 Task: Look for properties with EV chargers in Brooklyn.
Action: Mouse moved to (1124, 162)
Screenshot: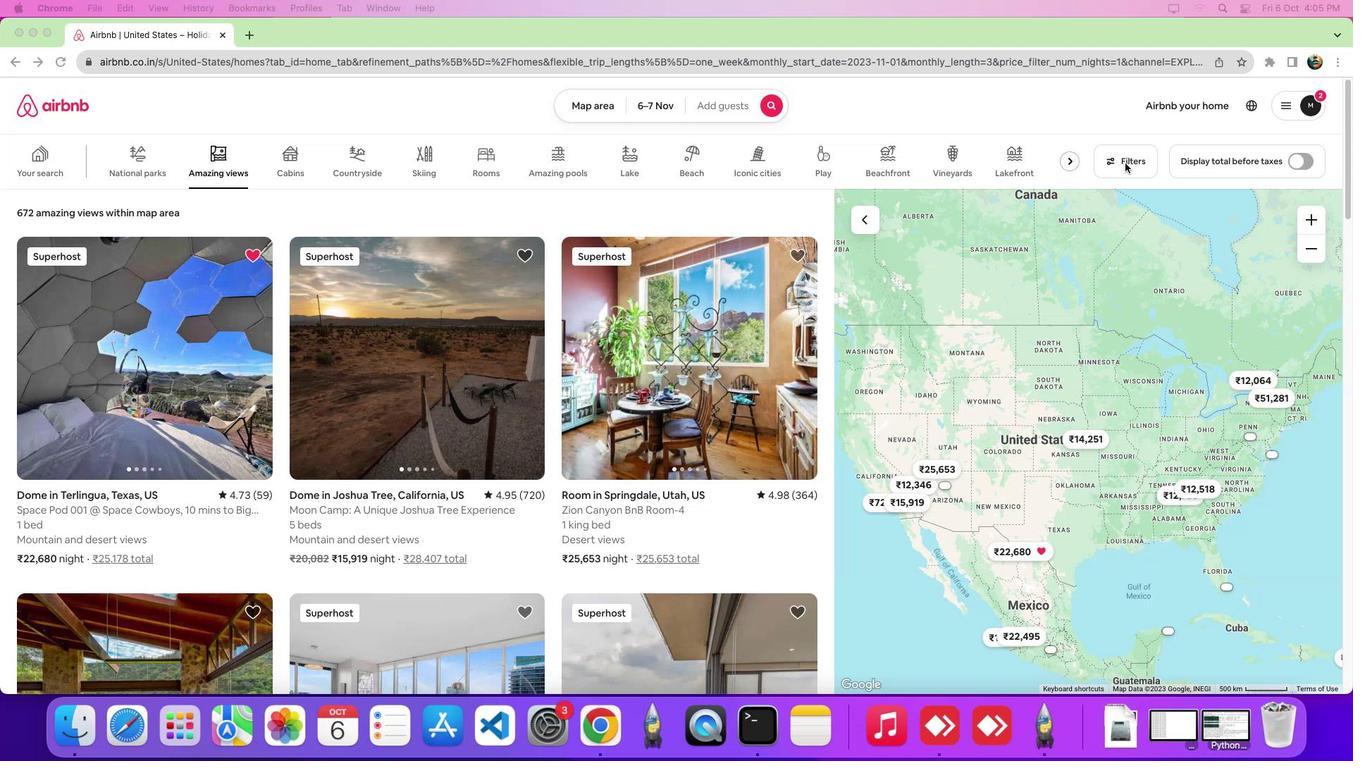 
Action: Mouse pressed left at (1124, 162)
Screenshot: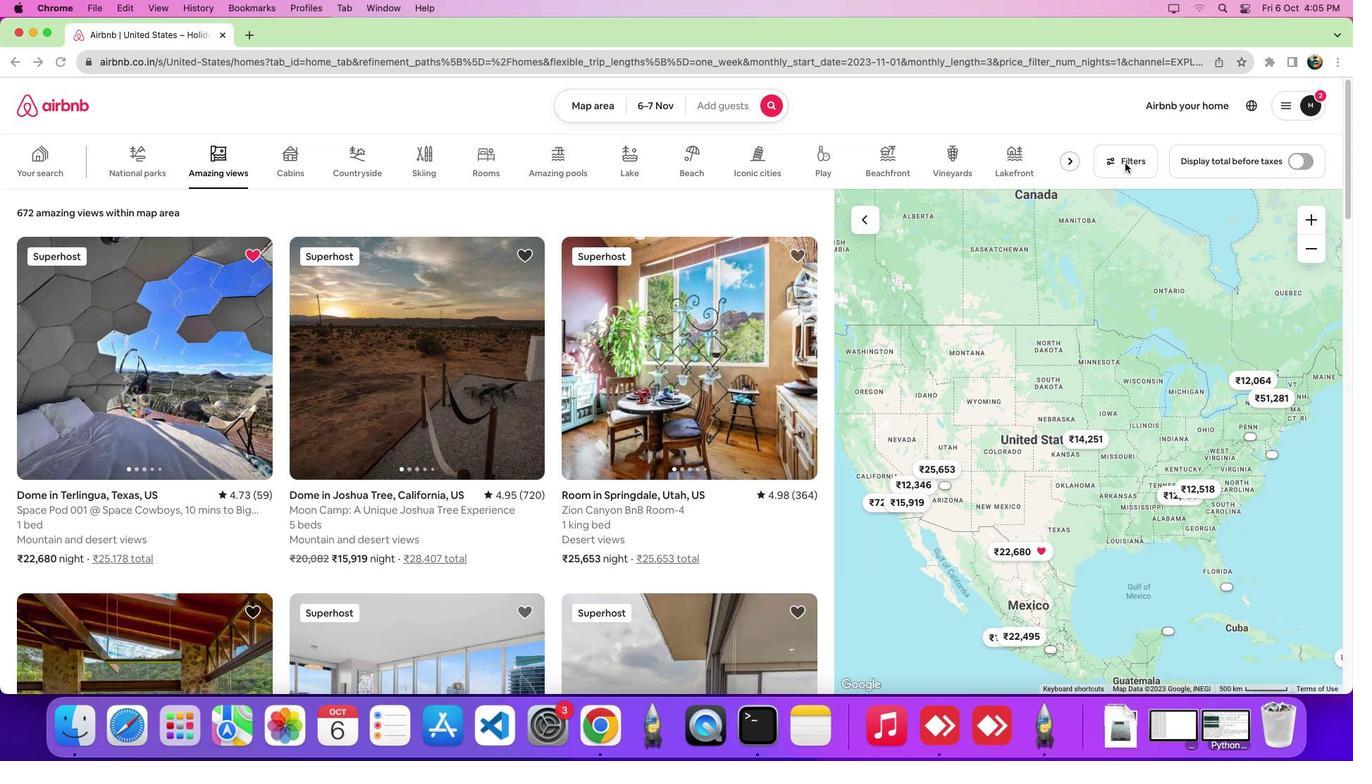 
Action: Mouse pressed left at (1124, 162)
Screenshot: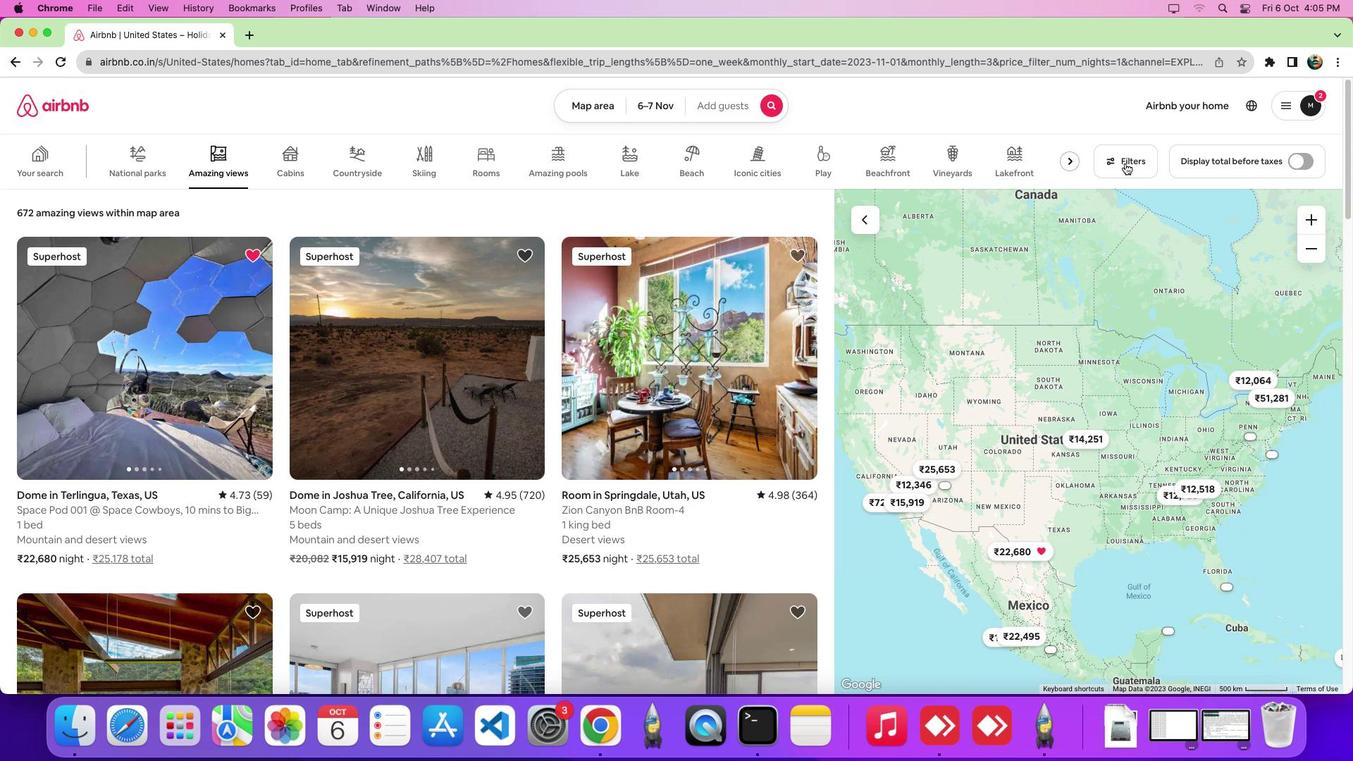 
Action: Mouse moved to (682, 246)
Screenshot: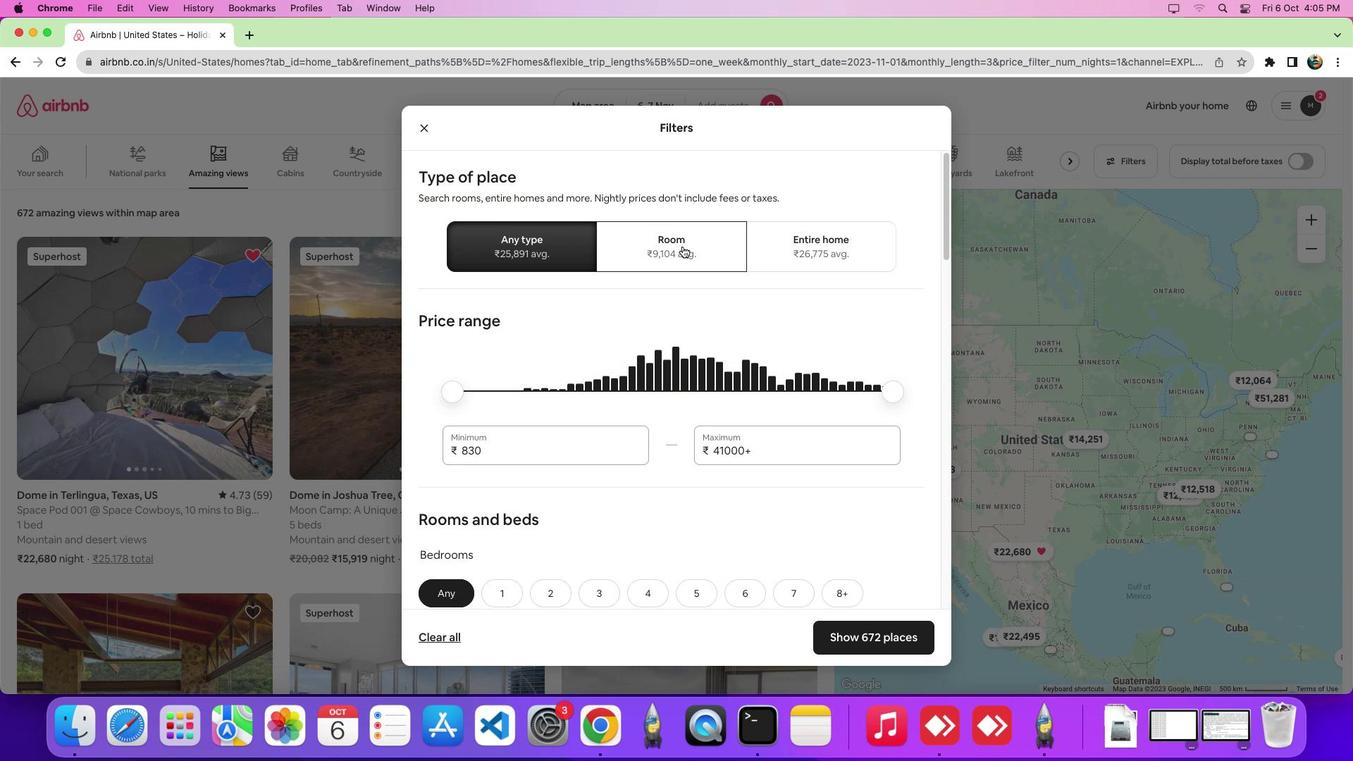 
Action: Mouse pressed left at (682, 246)
Screenshot: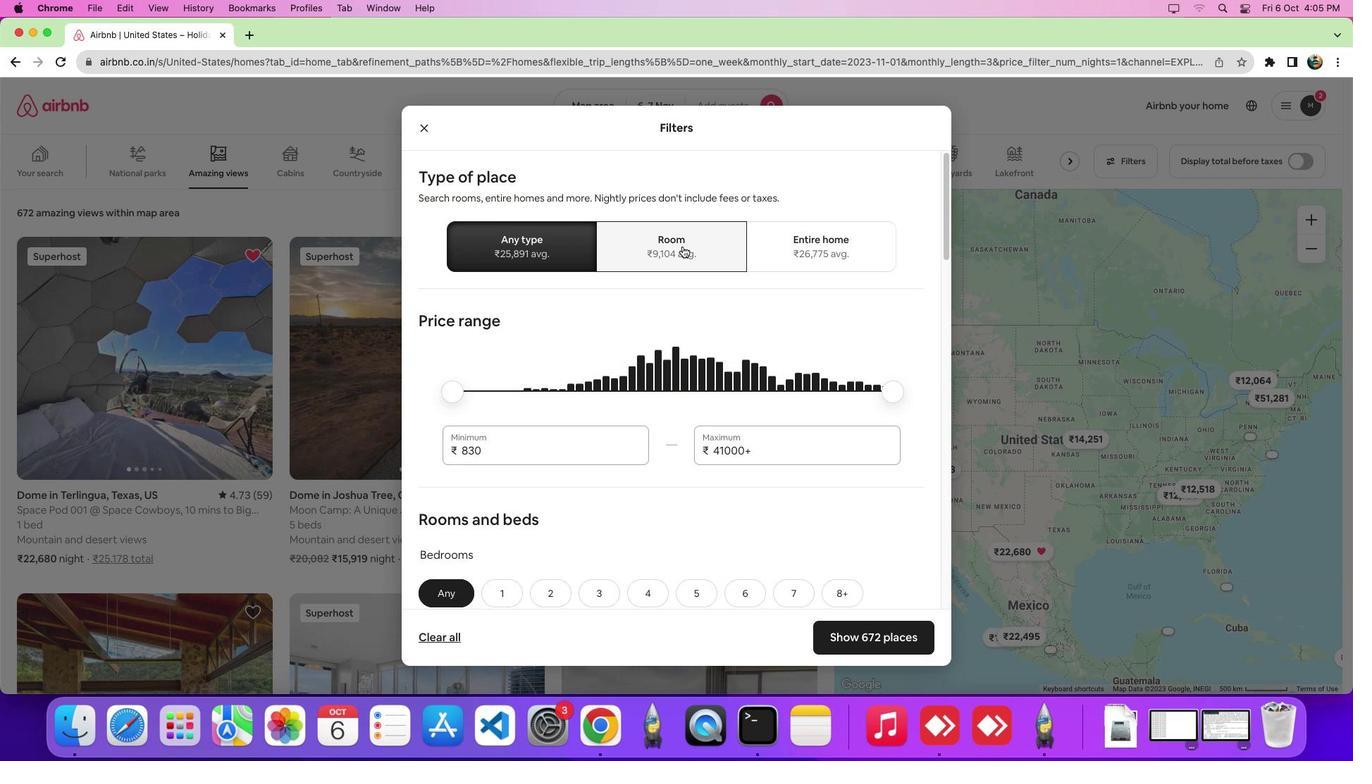 
Action: Mouse moved to (684, 372)
Screenshot: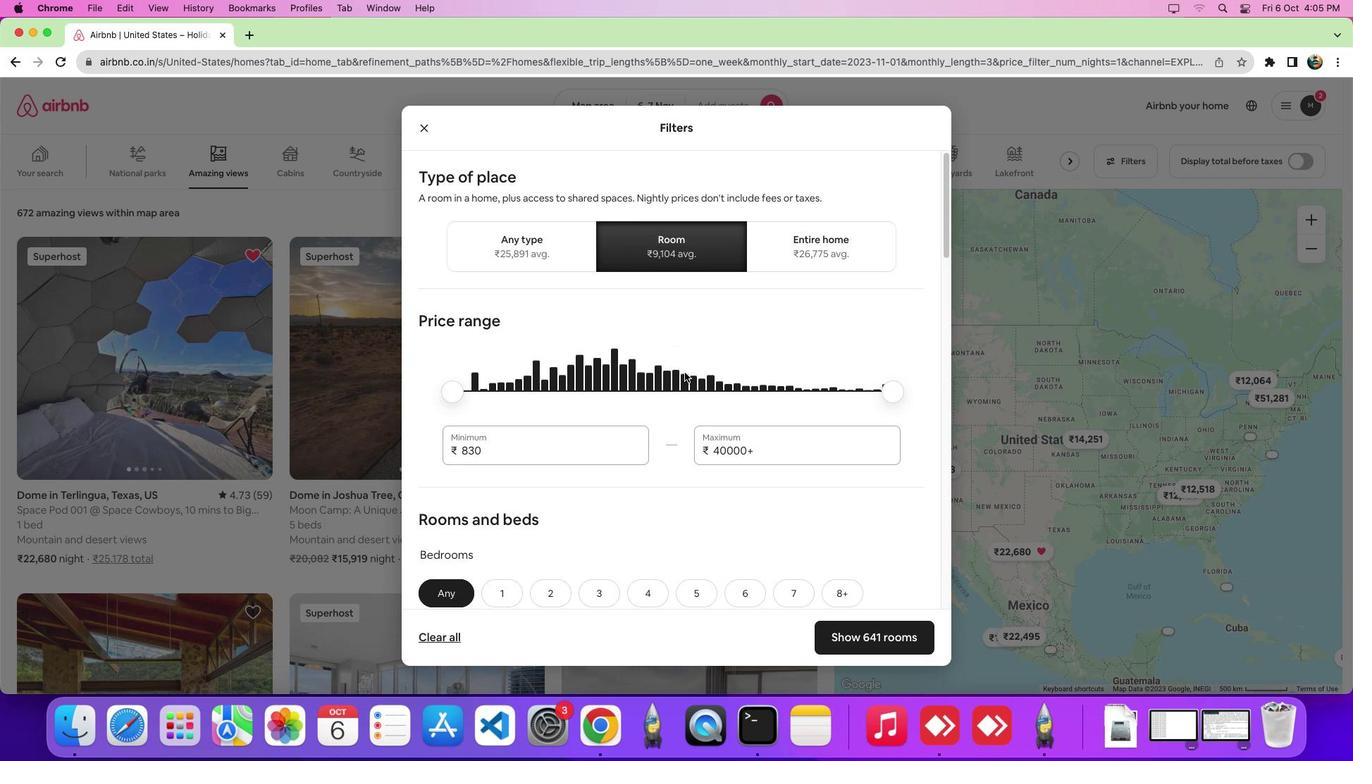 
Action: Mouse scrolled (684, 372) with delta (0, 0)
Screenshot: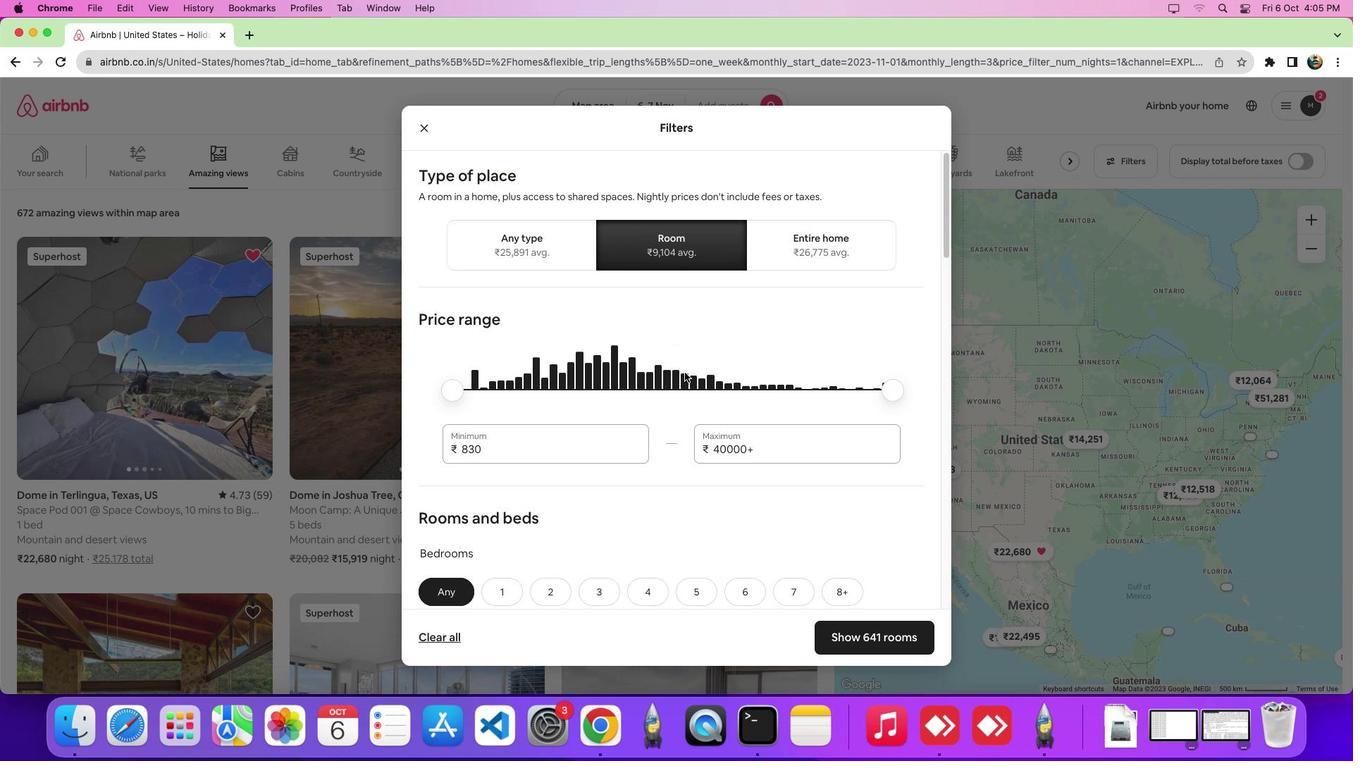 
Action: Mouse scrolled (684, 372) with delta (0, 0)
Screenshot: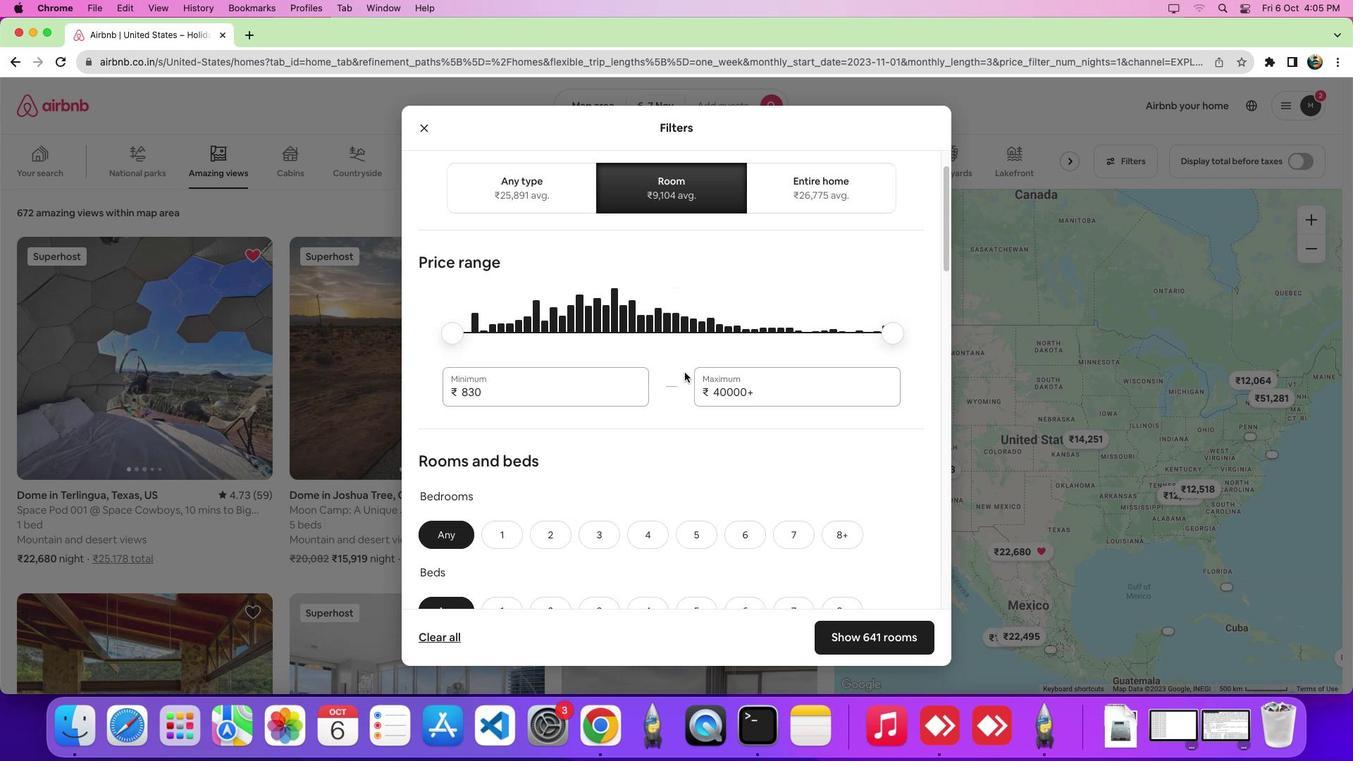 
Action: Mouse scrolled (684, 372) with delta (0, -4)
Screenshot: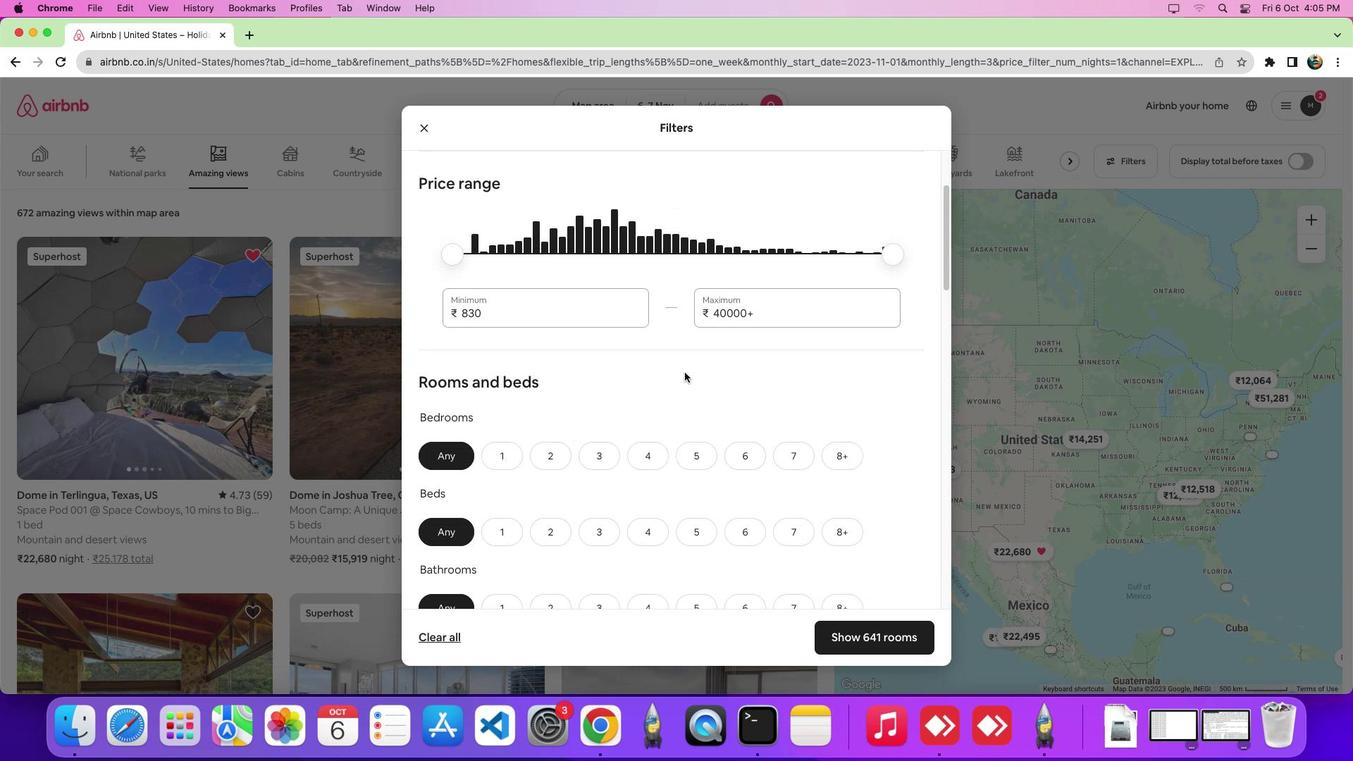
Action: Mouse scrolled (684, 372) with delta (0, -5)
Screenshot: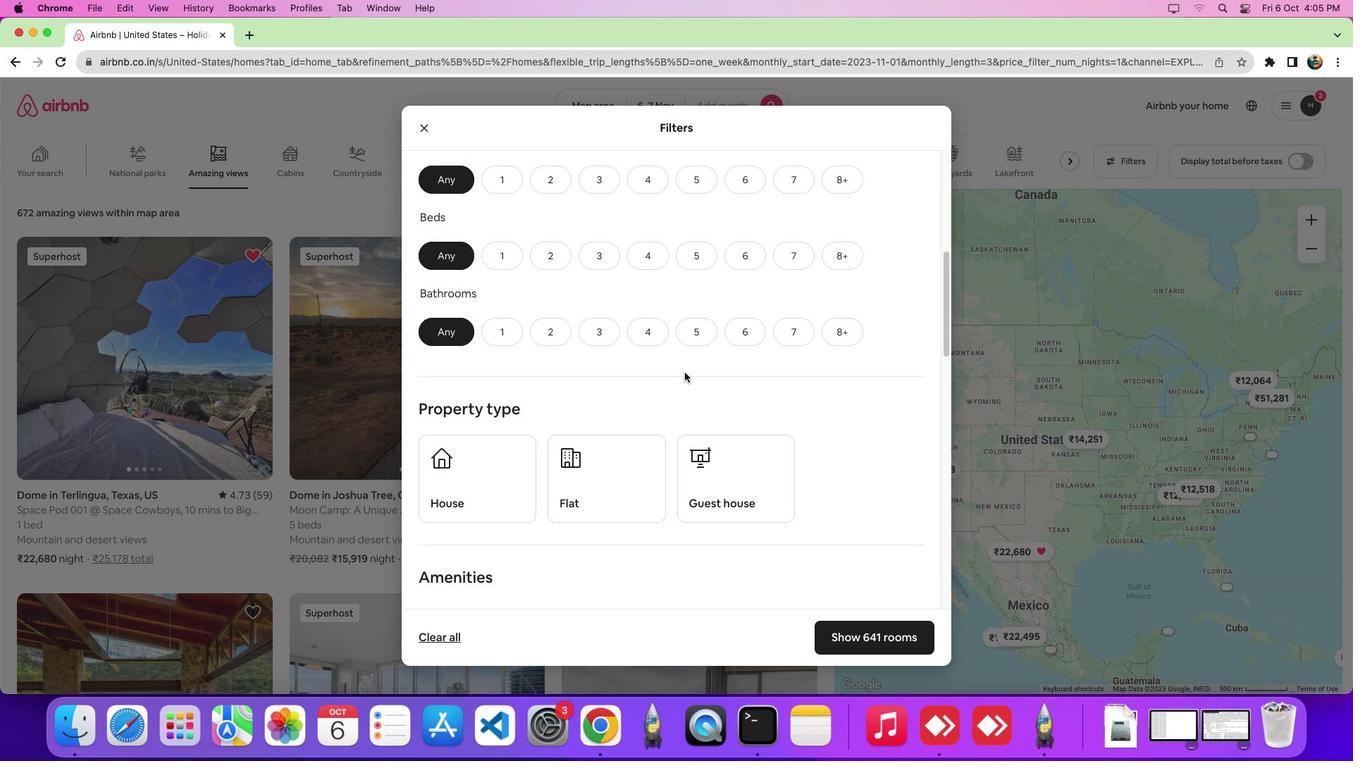
Action: Mouse moved to (681, 380)
Screenshot: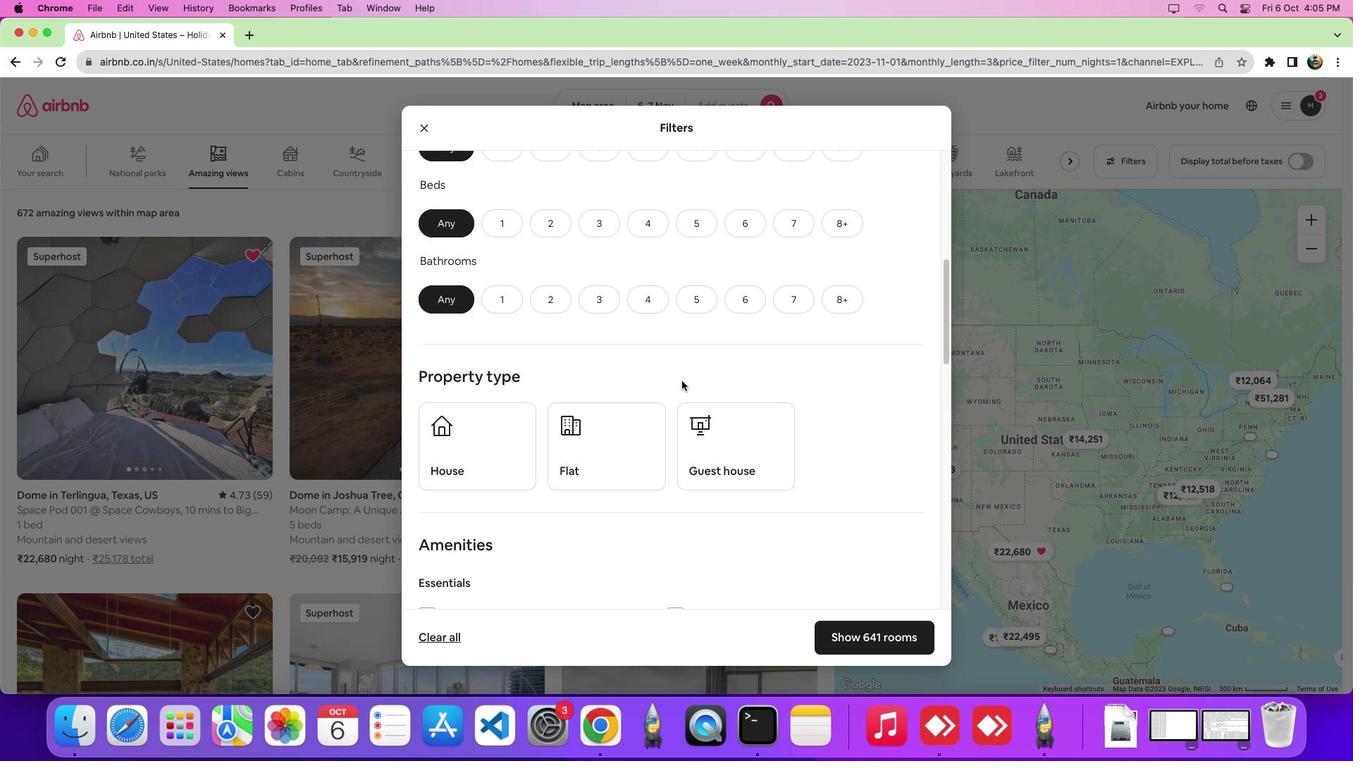 
Action: Mouse scrolled (681, 380) with delta (0, 0)
Screenshot: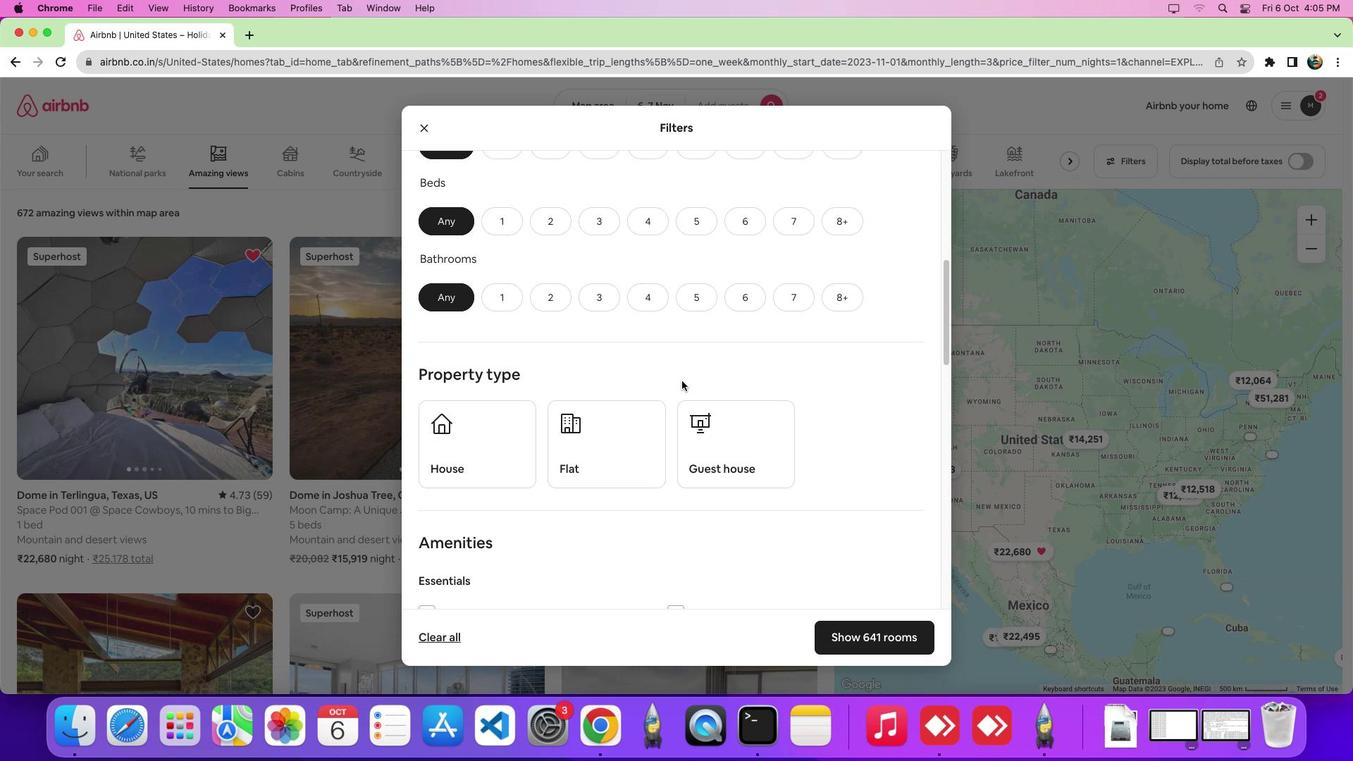 
Action: Mouse scrolled (681, 380) with delta (0, 0)
Screenshot: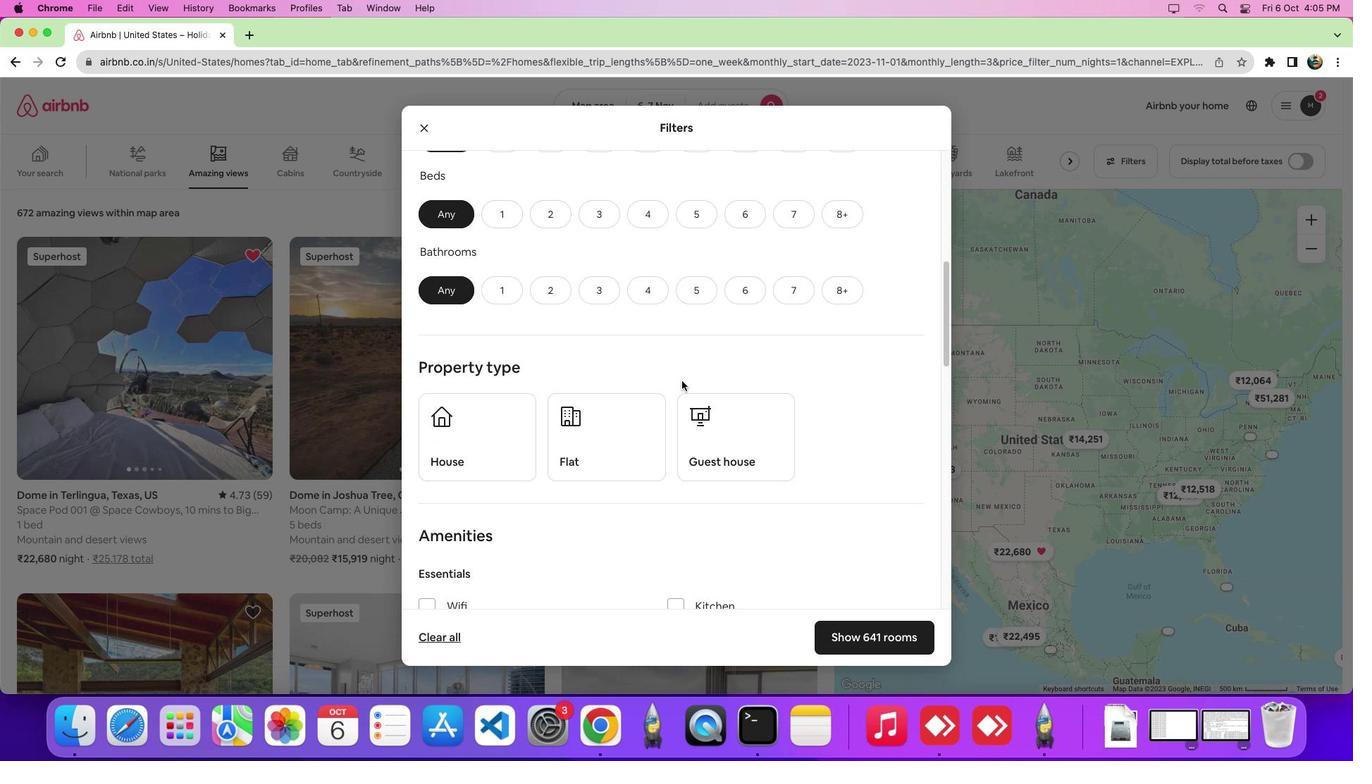 
Action: Mouse scrolled (681, 380) with delta (0, -3)
Screenshot: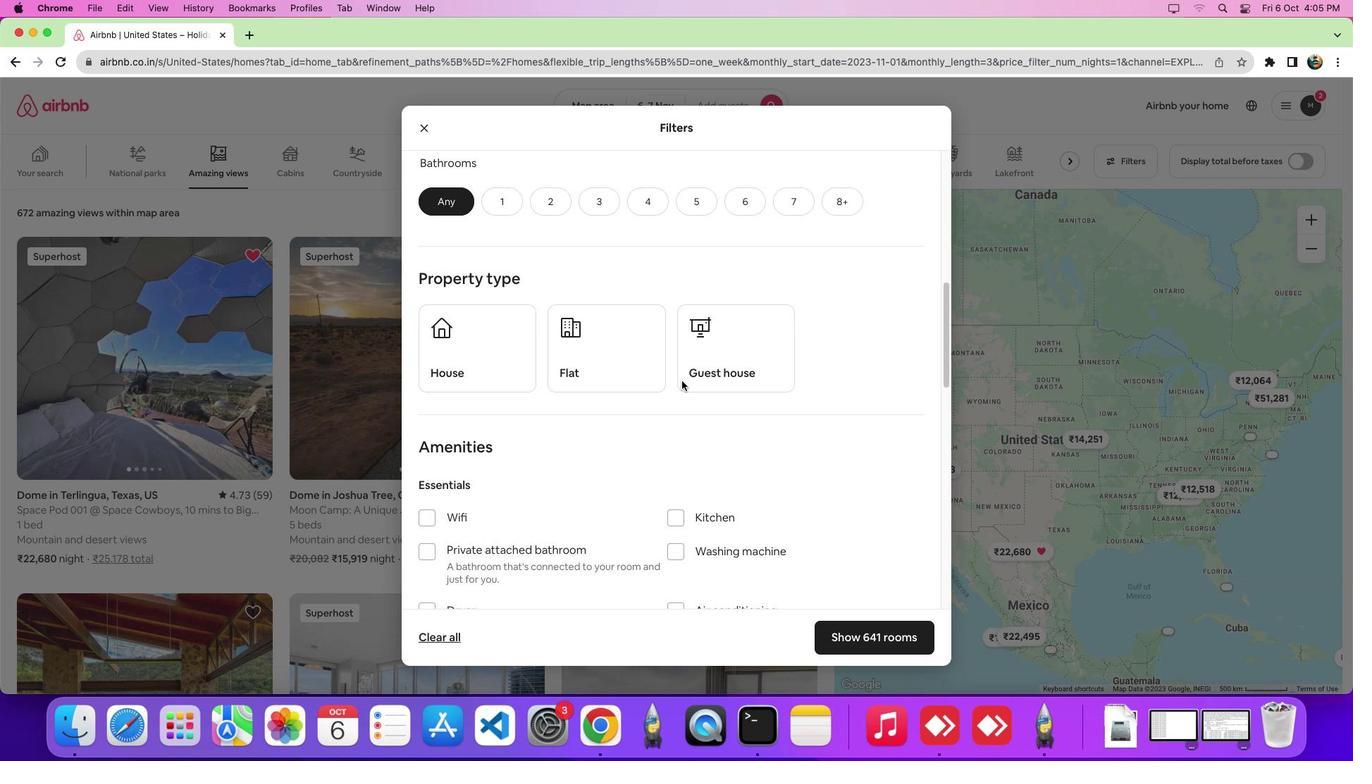 
Action: Mouse moved to (637, 422)
Screenshot: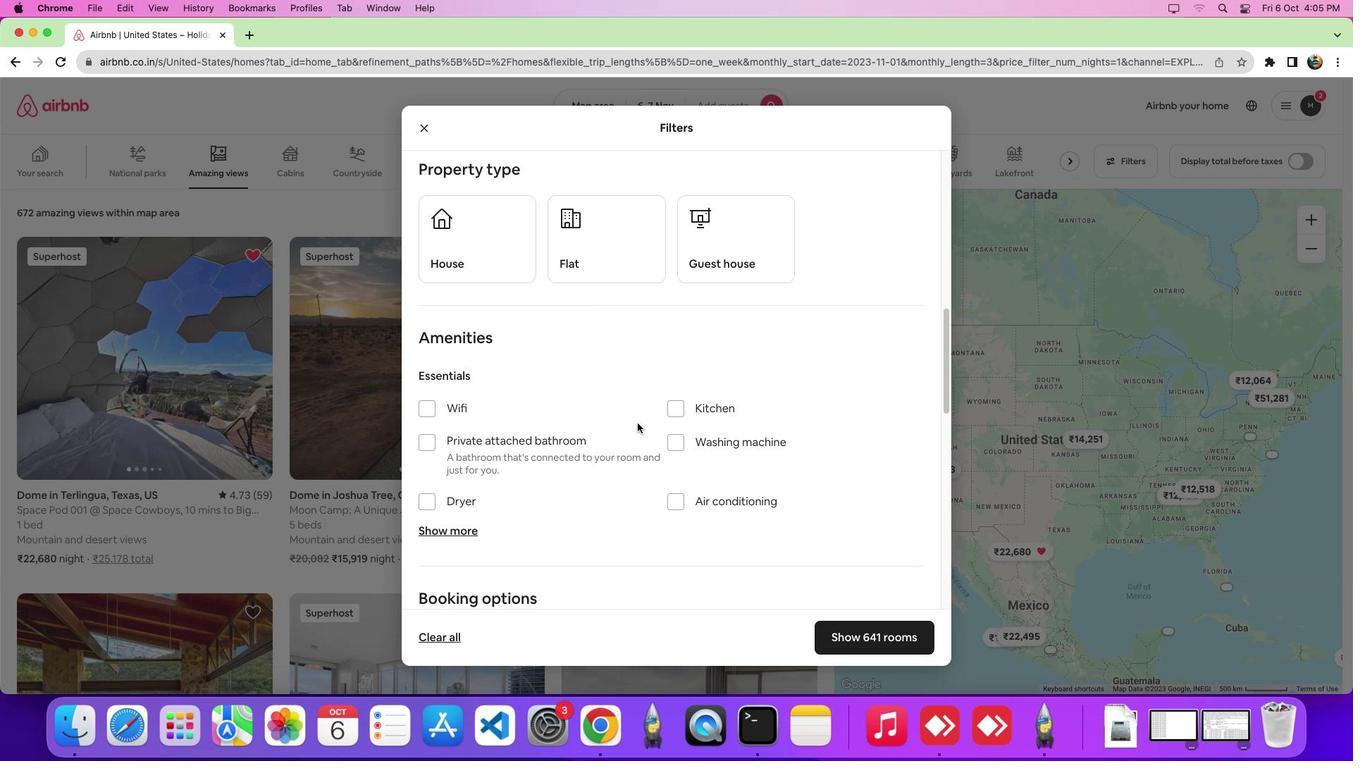 
Action: Mouse scrolled (637, 422) with delta (0, 0)
Screenshot: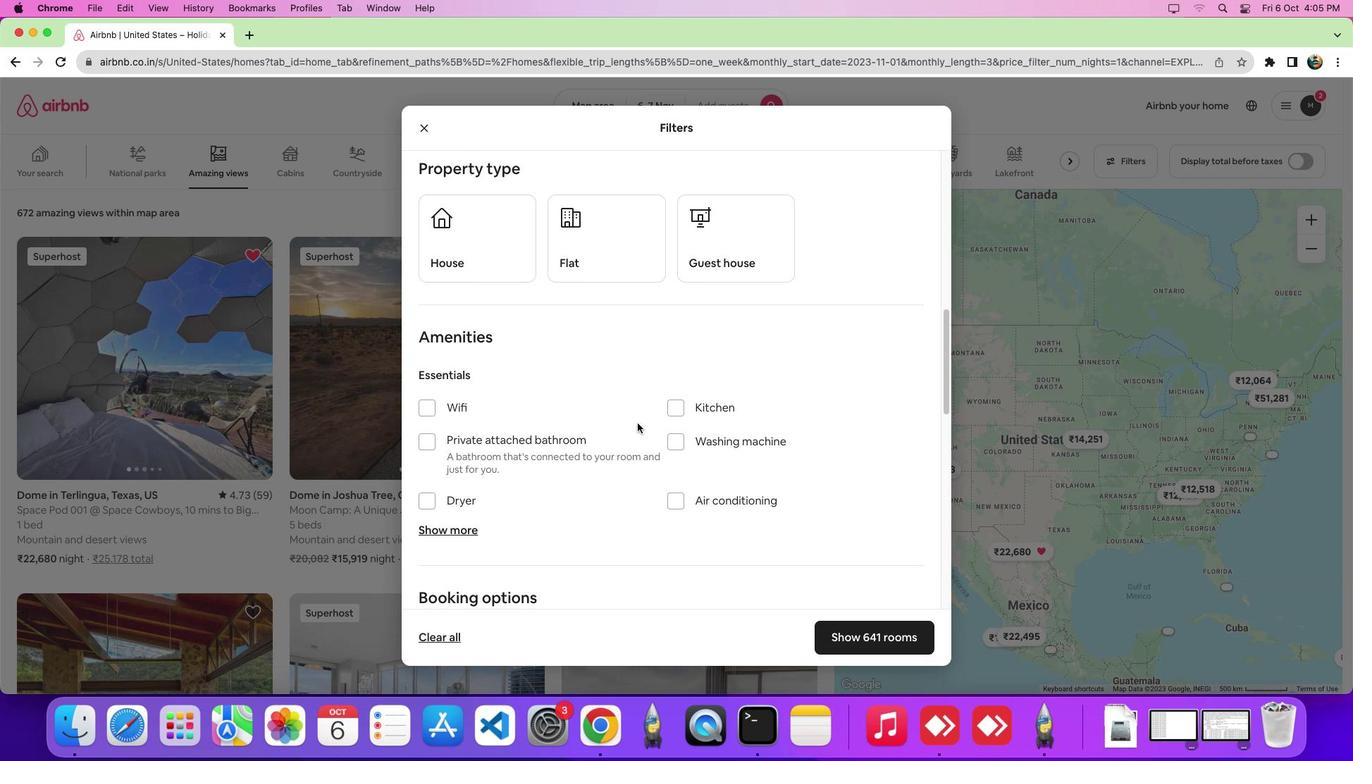 
Action: Mouse scrolled (637, 422) with delta (0, 0)
Screenshot: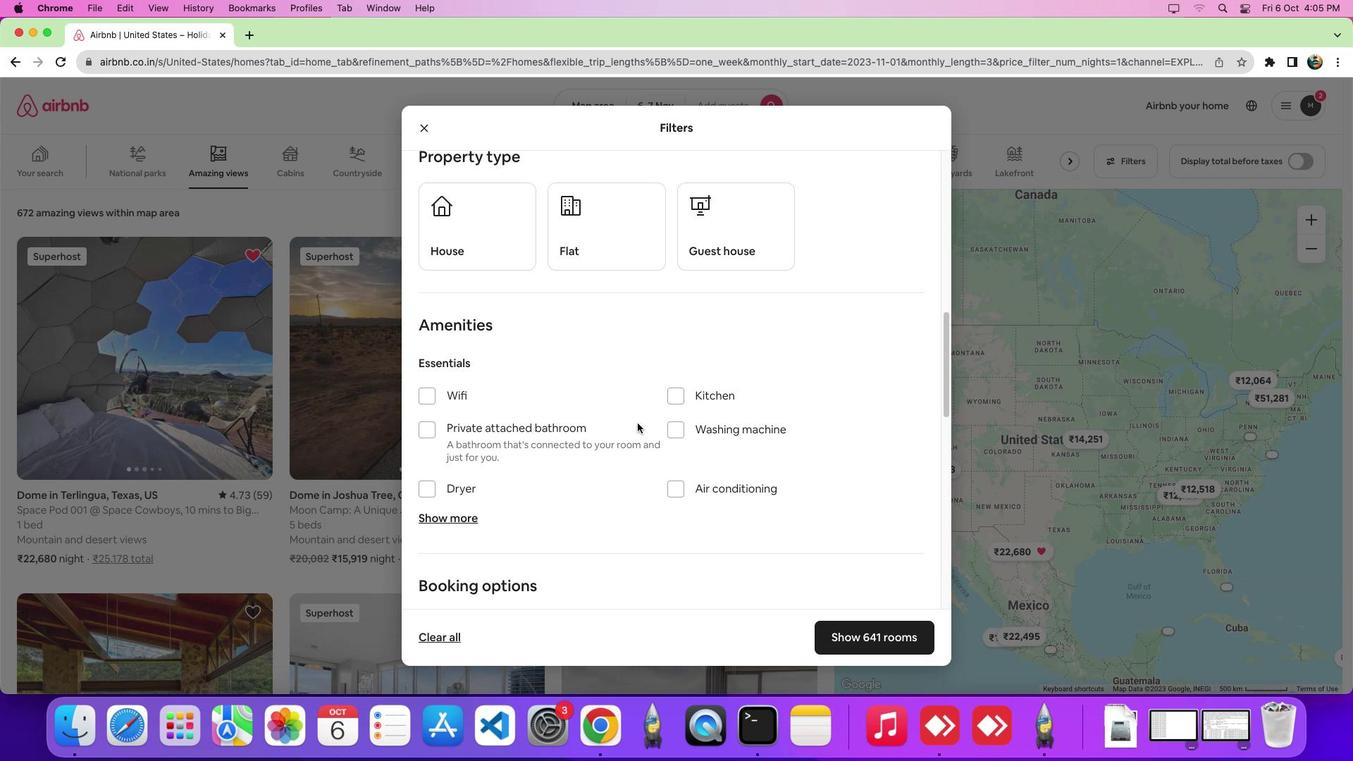
Action: Mouse moved to (455, 491)
Screenshot: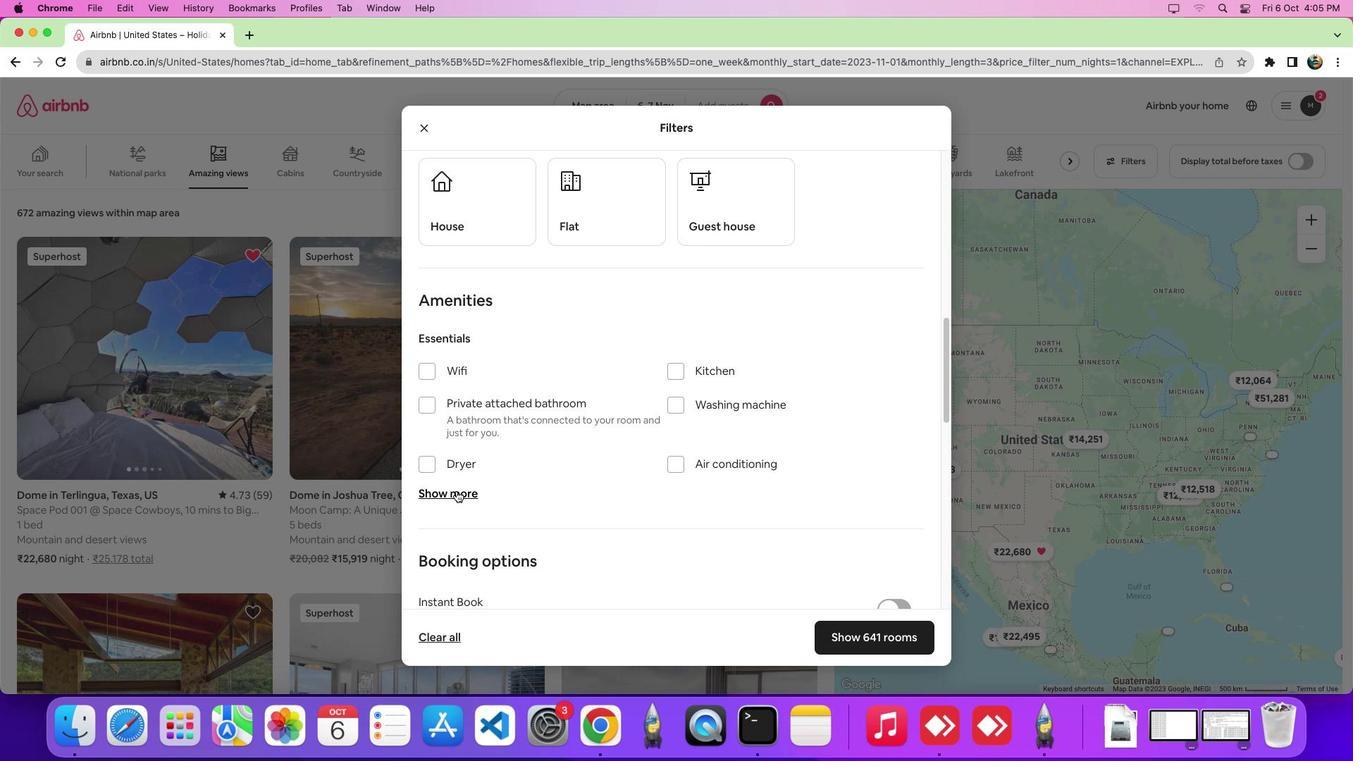 
Action: Mouse pressed left at (455, 491)
Screenshot: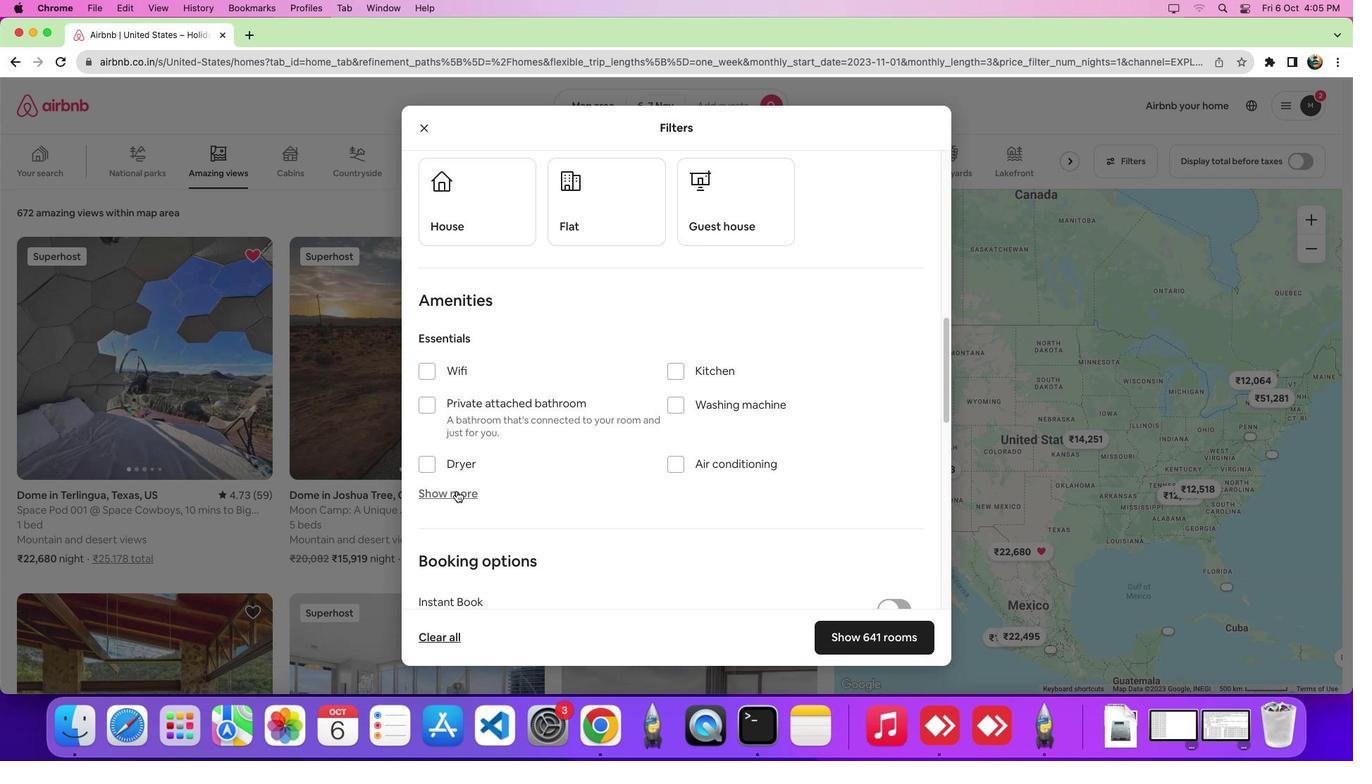 
Action: Mouse moved to (727, 463)
Screenshot: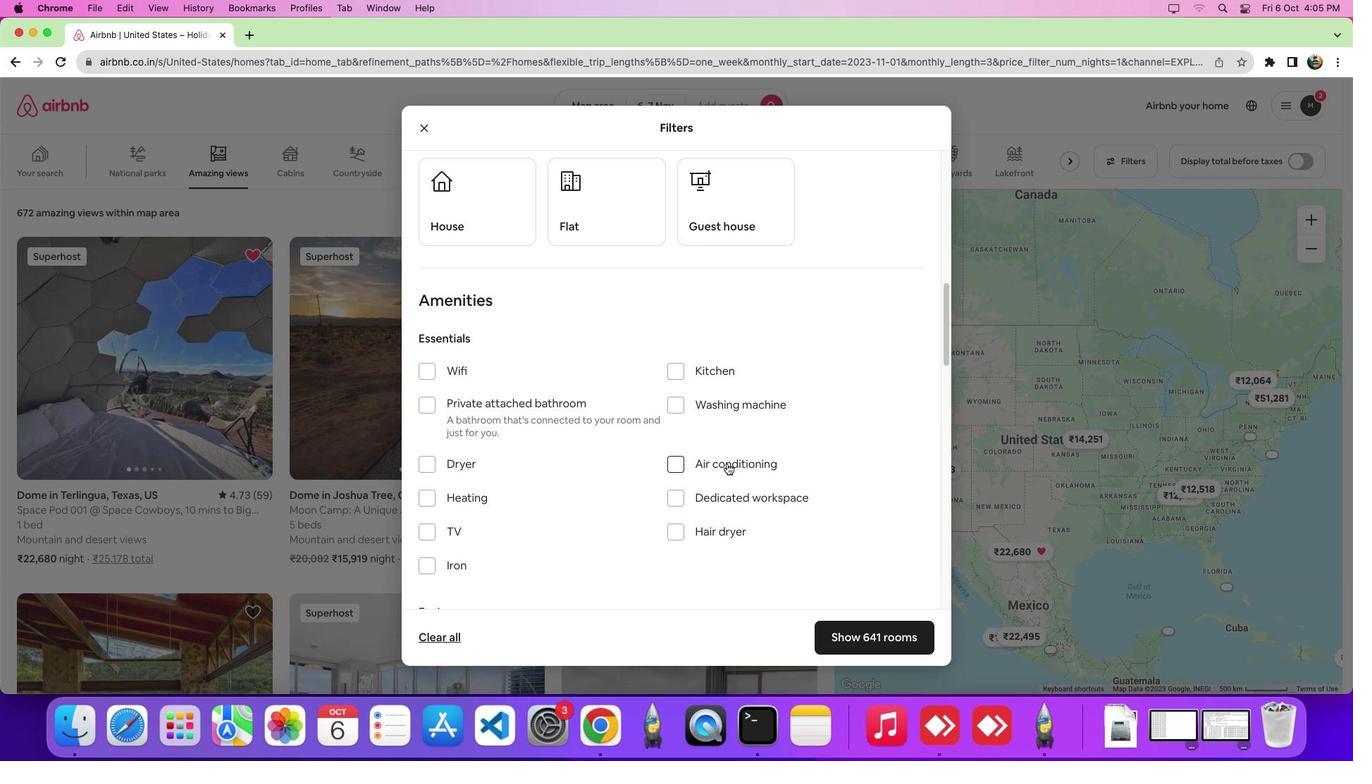 
Action: Mouse scrolled (727, 463) with delta (0, 0)
Screenshot: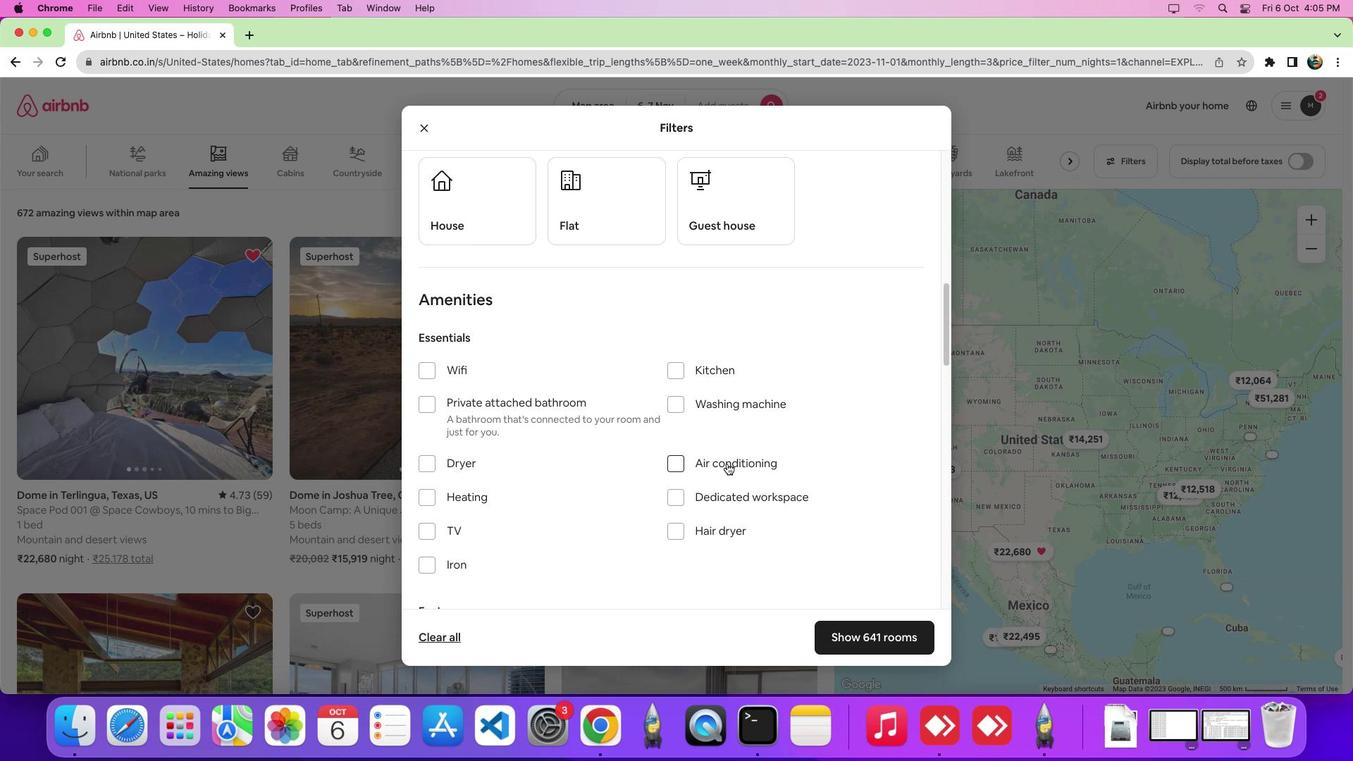 
Action: Mouse scrolled (727, 463) with delta (0, 0)
Screenshot: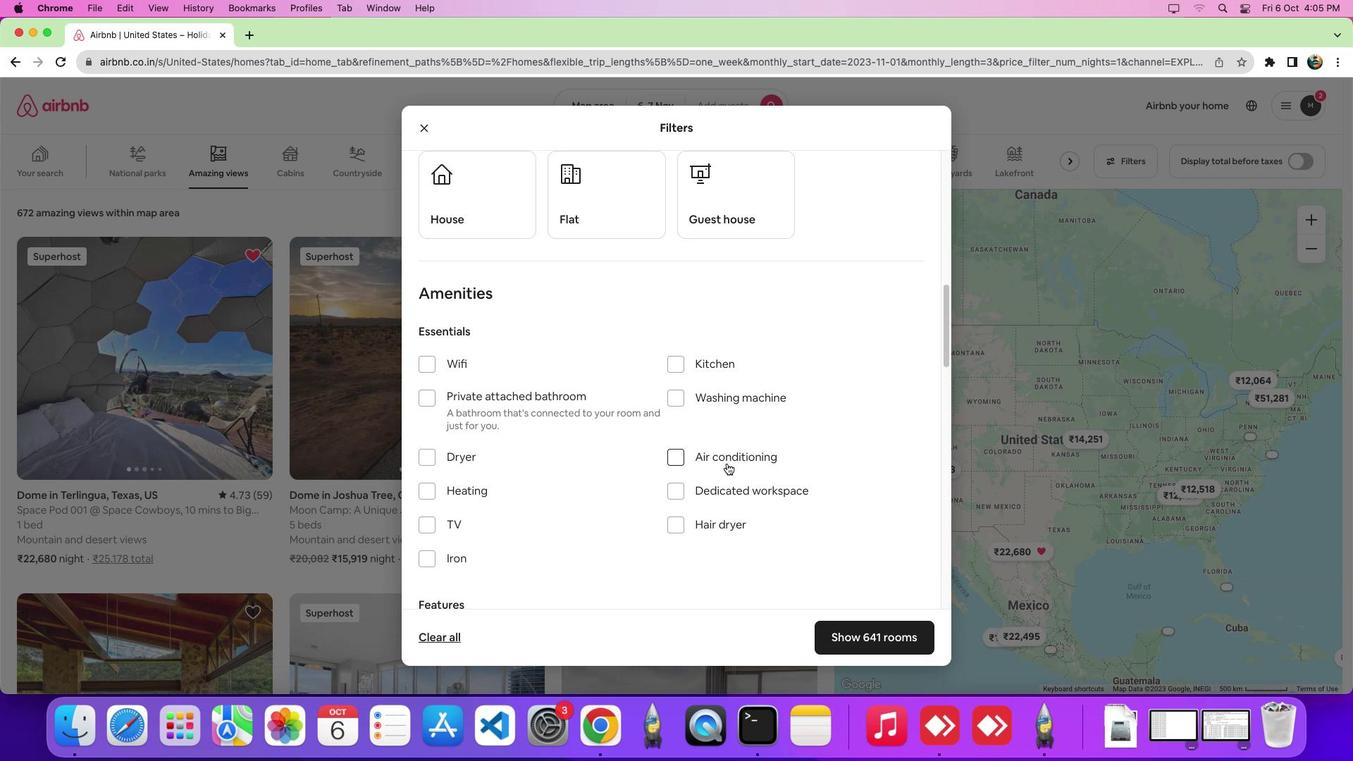 
Action: Mouse scrolled (727, 463) with delta (0, -1)
Screenshot: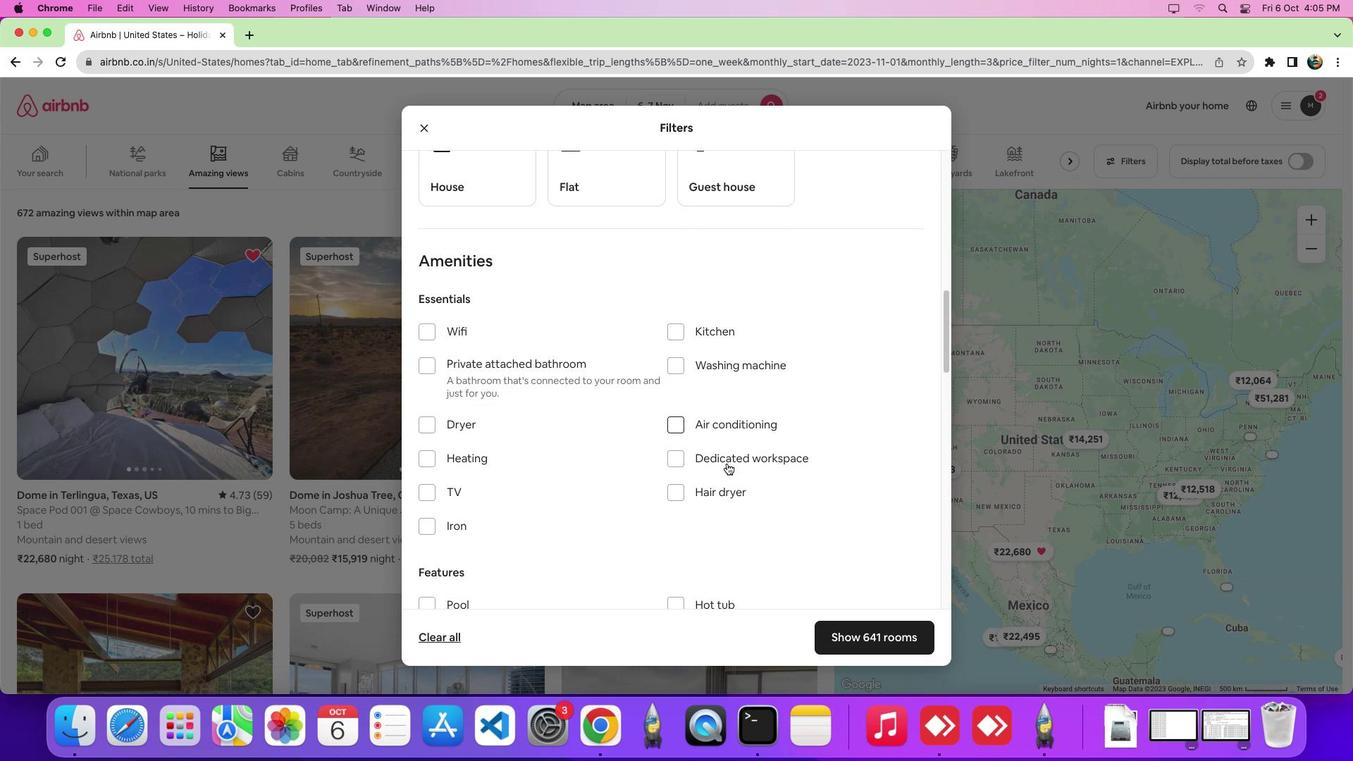
Action: Mouse scrolled (727, 463) with delta (0, 0)
Screenshot: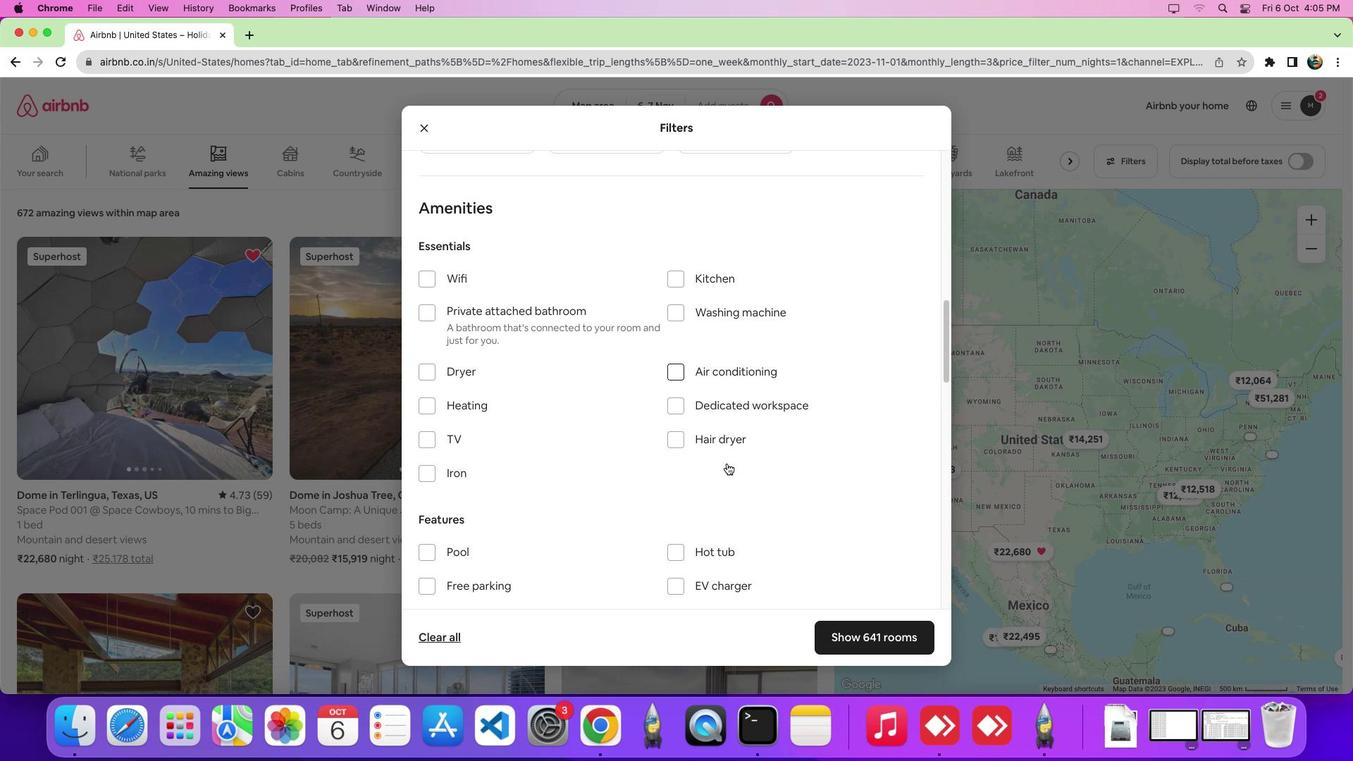 
Action: Mouse scrolled (727, 463) with delta (0, 0)
Screenshot: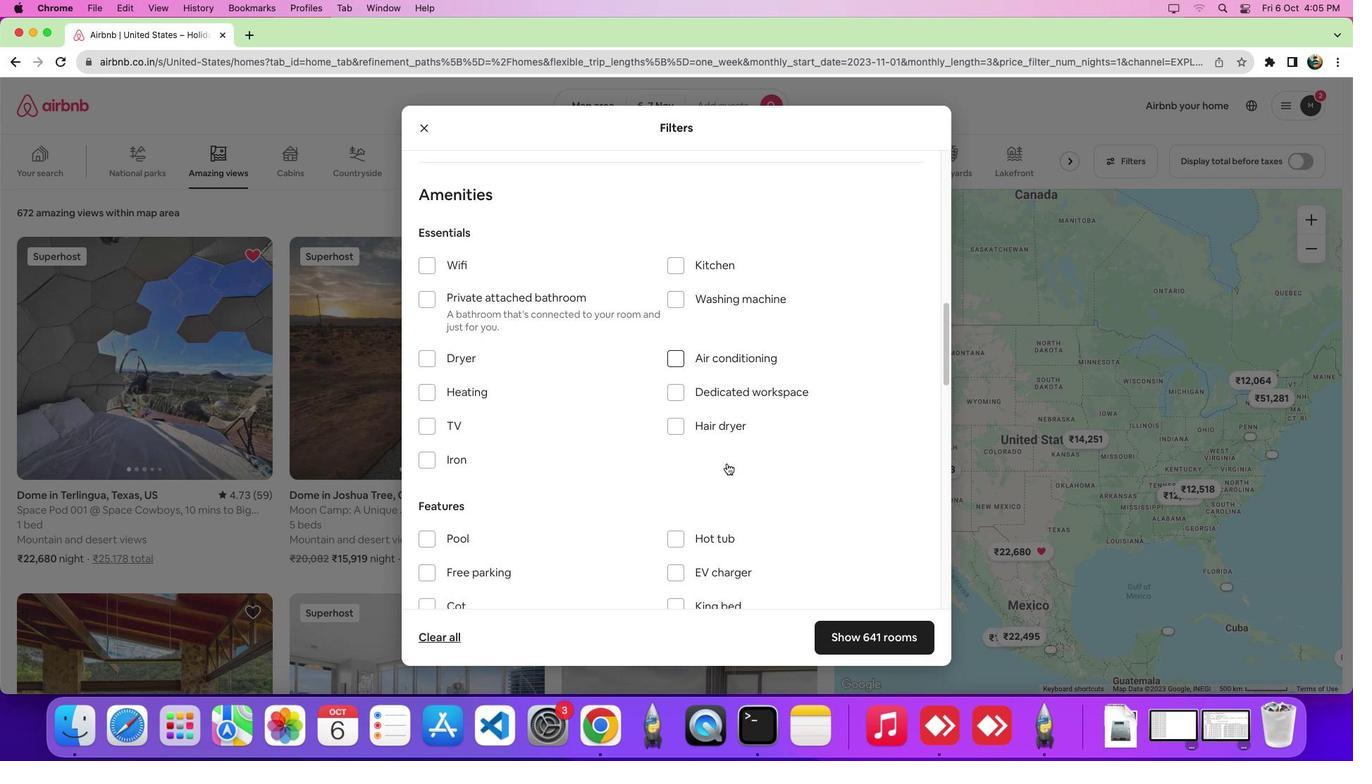
Action: Mouse scrolled (727, 463) with delta (0, -2)
Screenshot: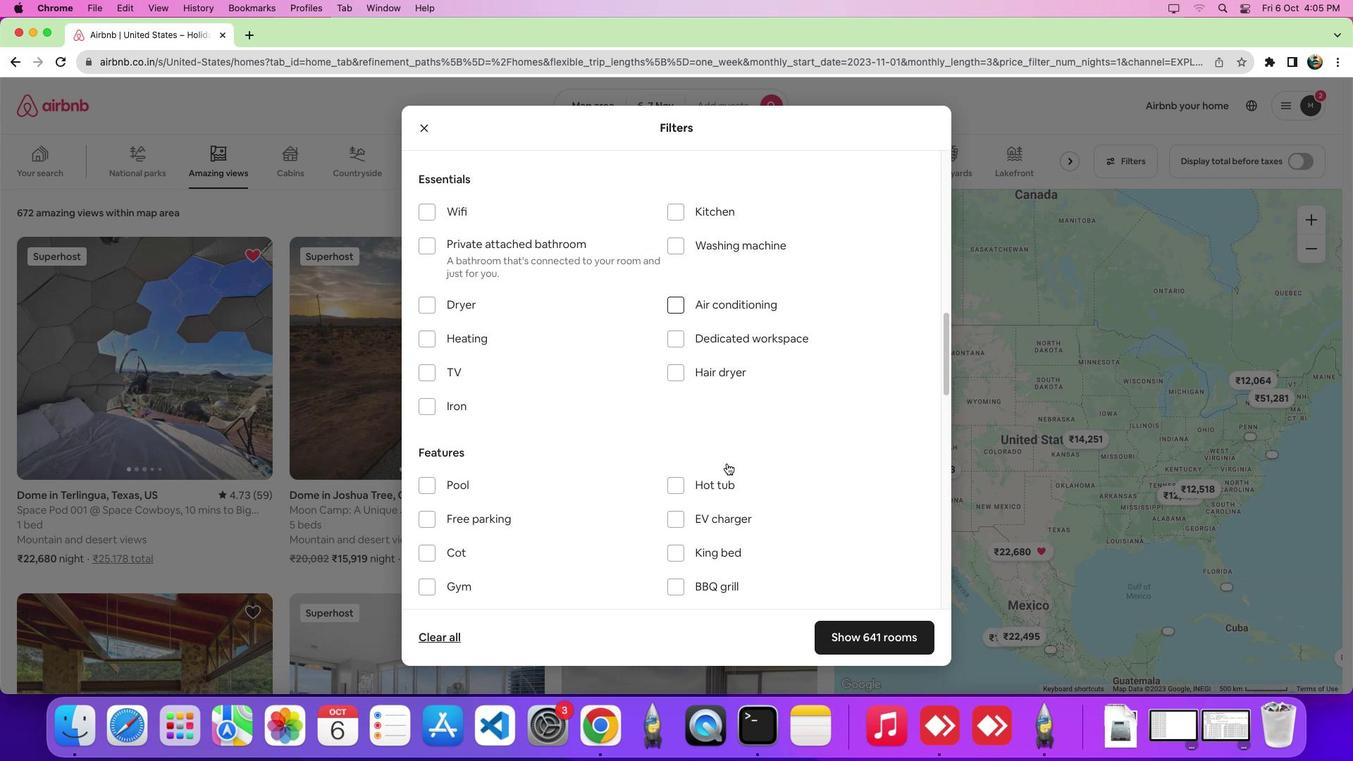 
Action: Mouse moved to (684, 441)
Screenshot: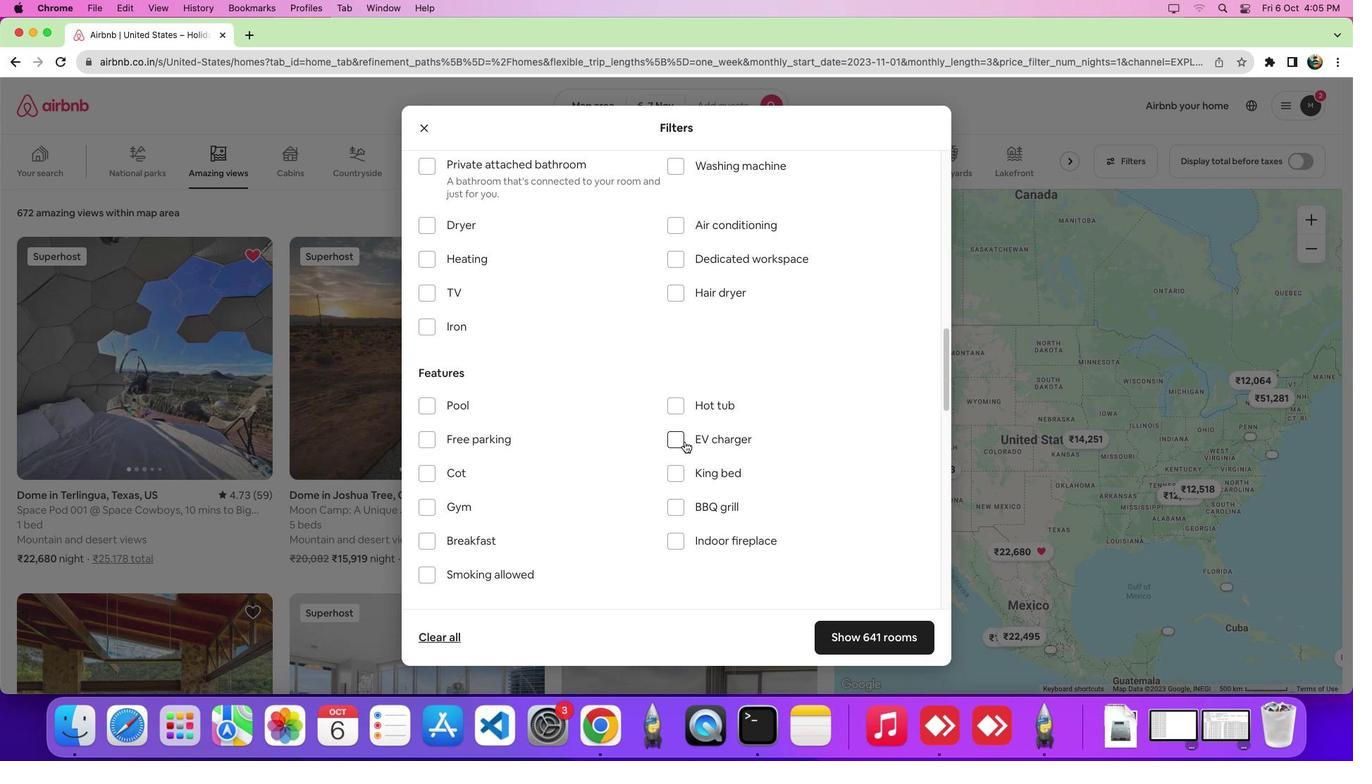 
Action: Mouse pressed left at (684, 441)
Screenshot: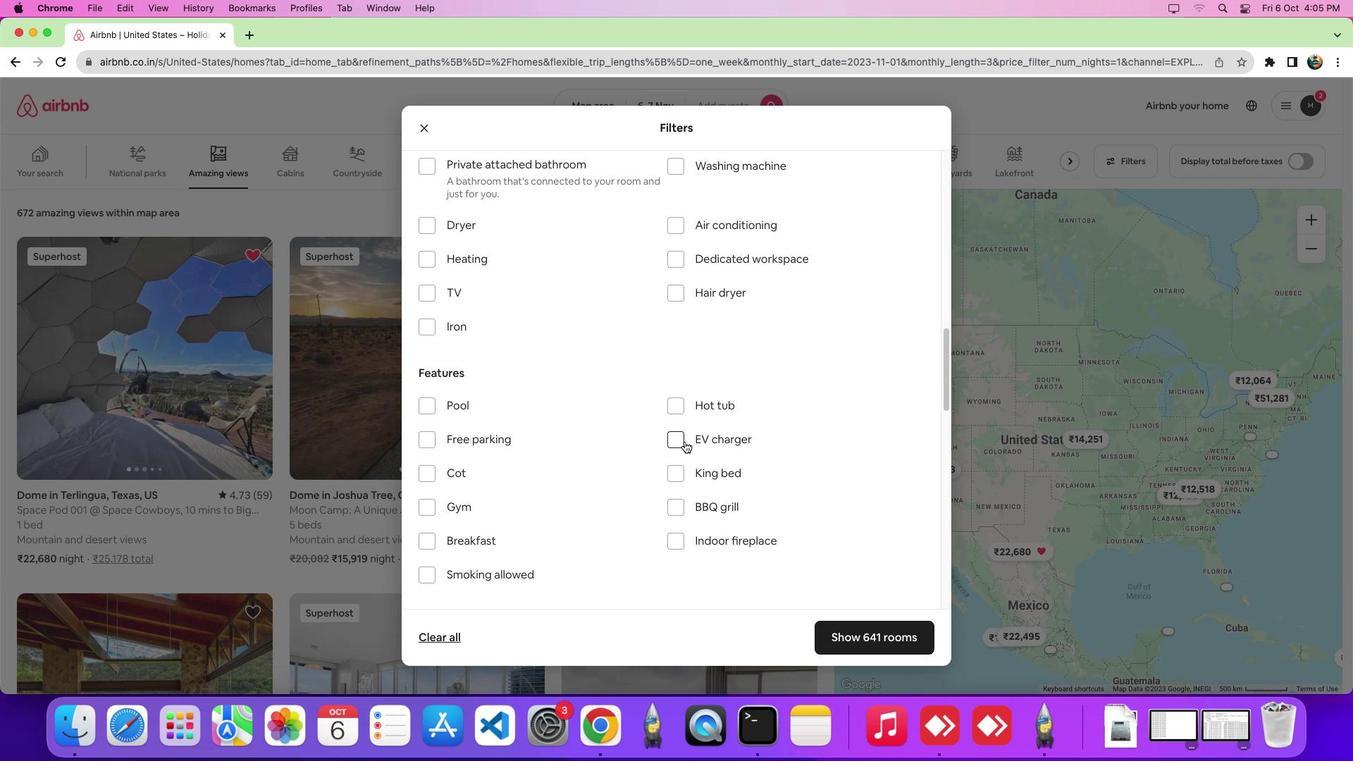 
Action: Mouse moved to (868, 644)
Screenshot: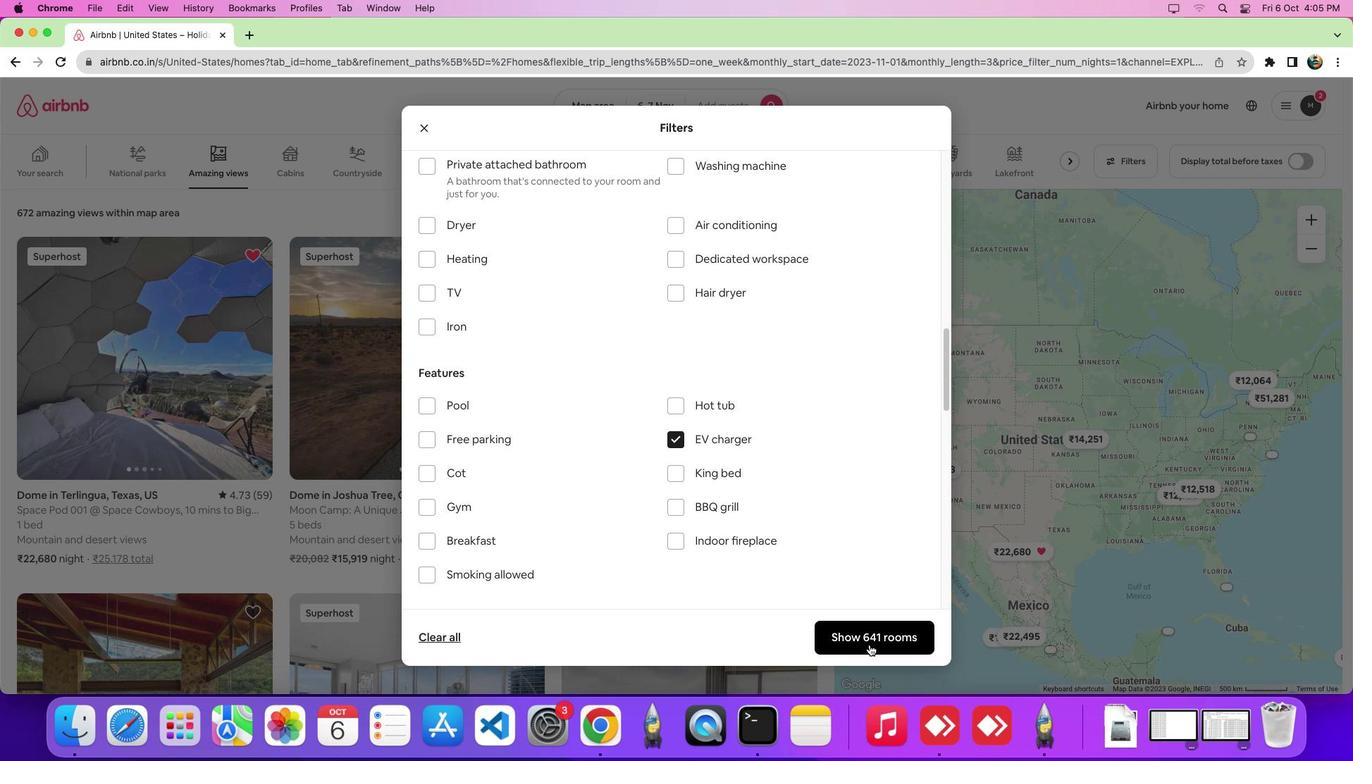
Action: Mouse pressed left at (868, 644)
Screenshot: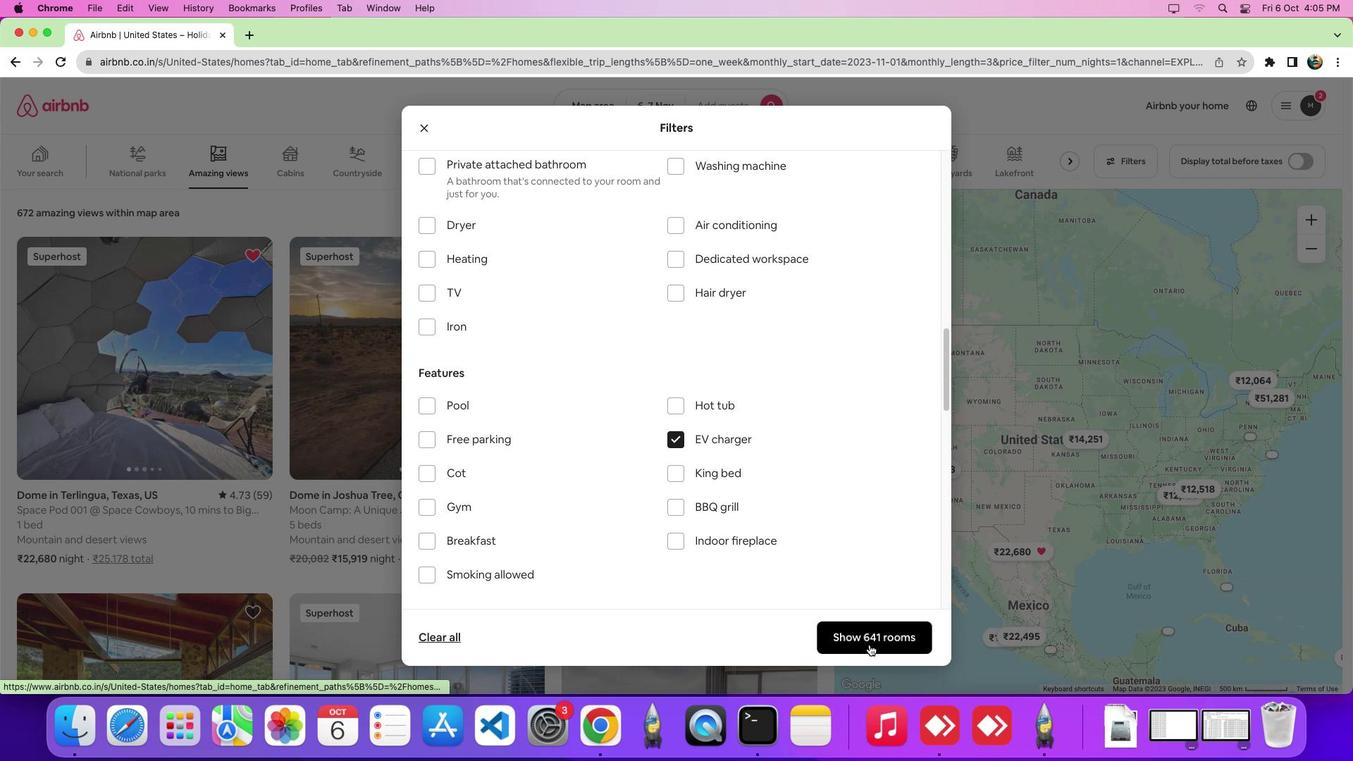 
Action: Mouse moved to (875, 639)
Screenshot: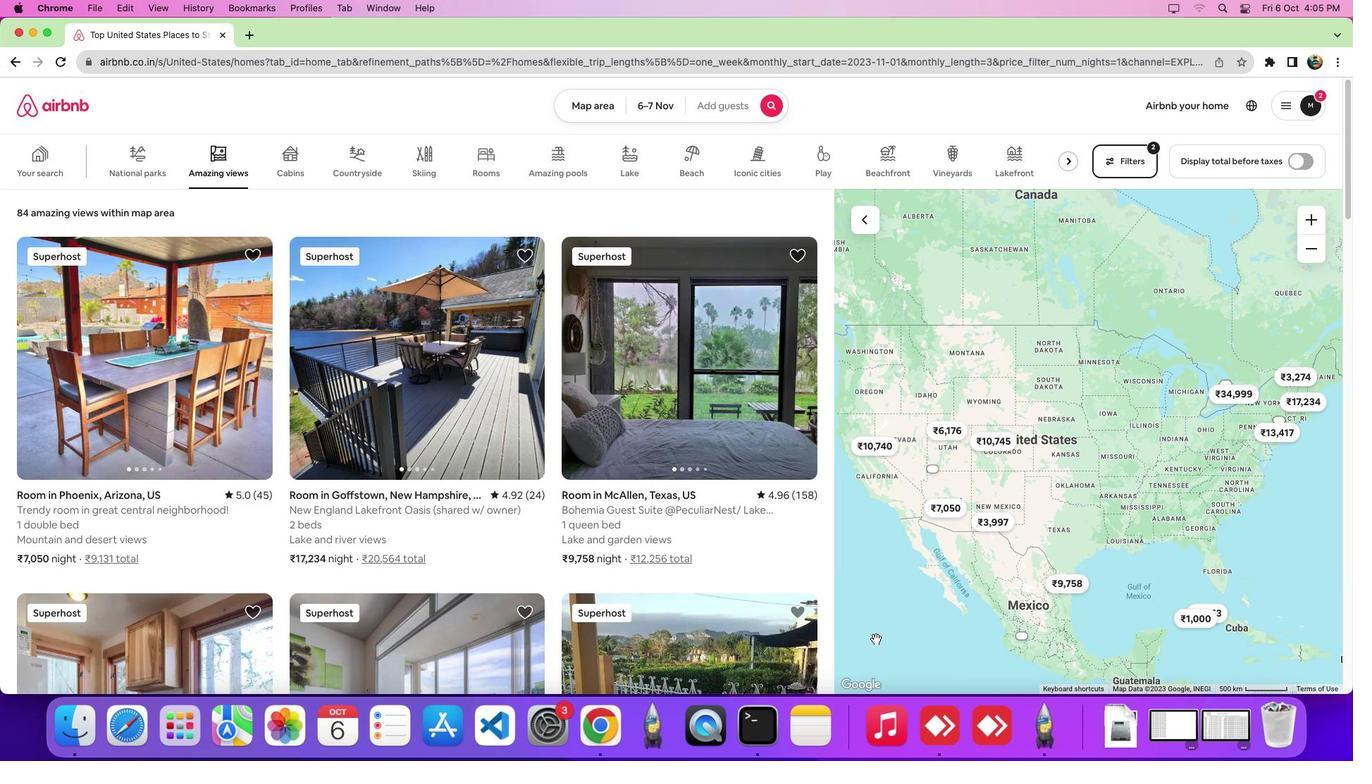 
